 Task: Create an event for the charity fundraising event.
Action: Mouse moved to (420, 266)
Screenshot: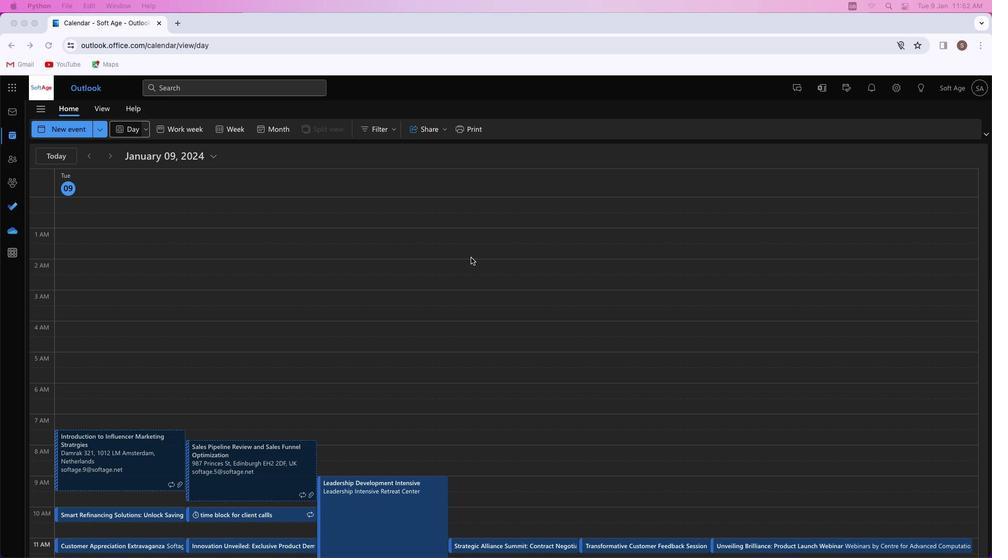 
Action: Mouse pressed left at (420, 266)
Screenshot: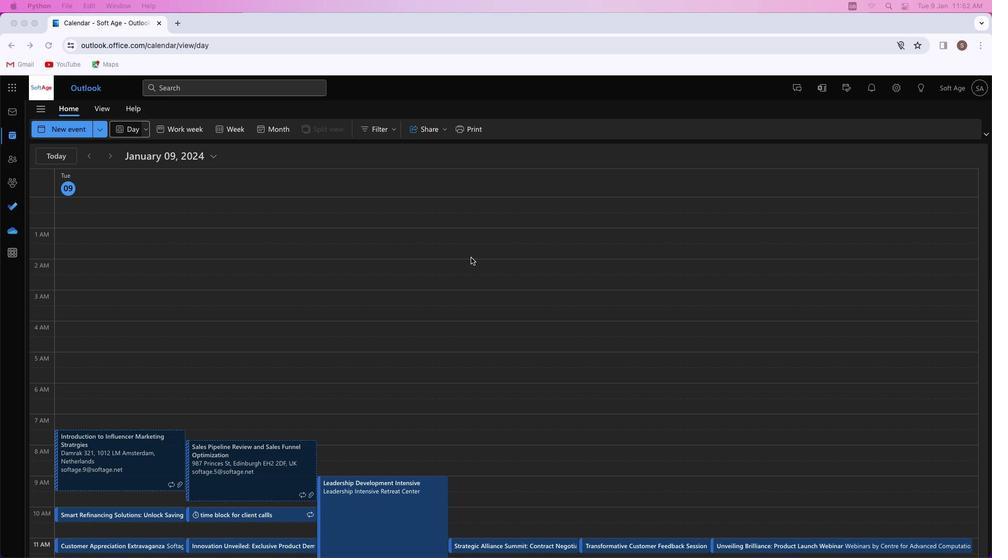 
Action: Mouse moved to (63, 128)
Screenshot: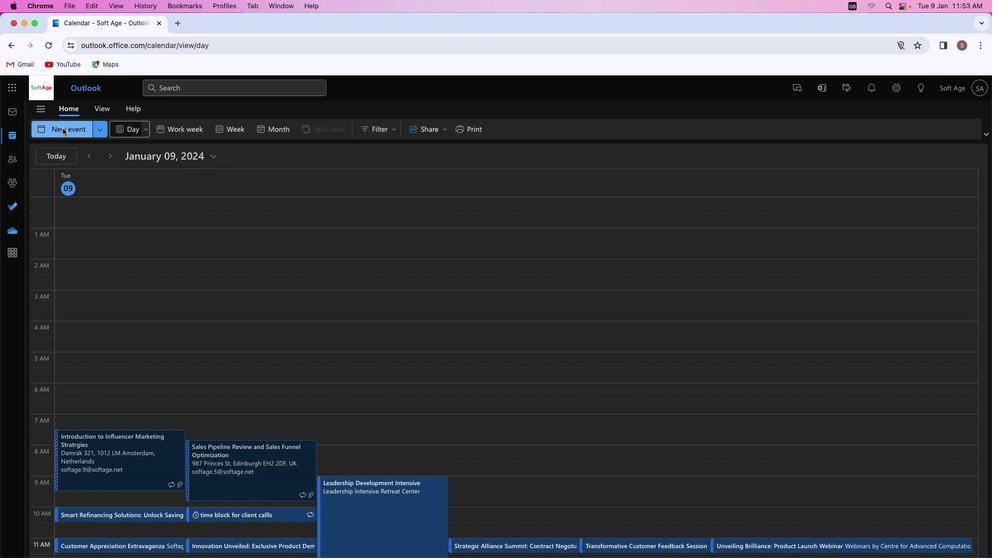 
Action: Mouse pressed left at (63, 128)
Screenshot: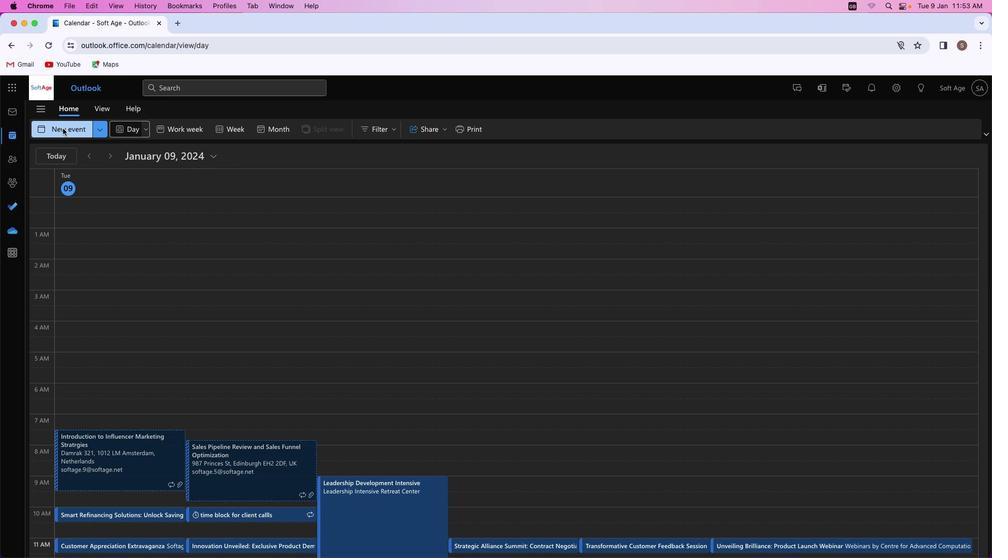 
Action: Mouse moved to (269, 194)
Screenshot: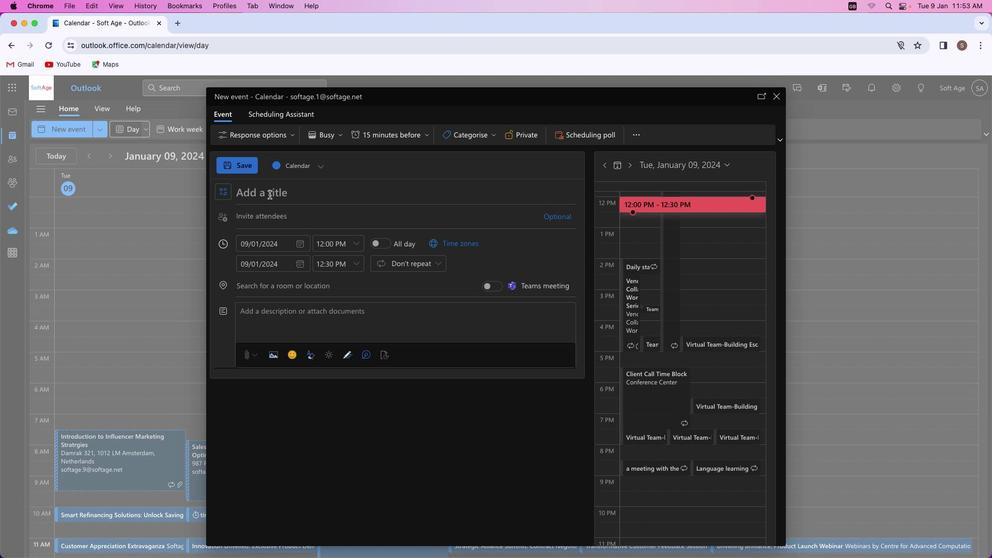 
Action: Mouse pressed left at (269, 194)
Screenshot: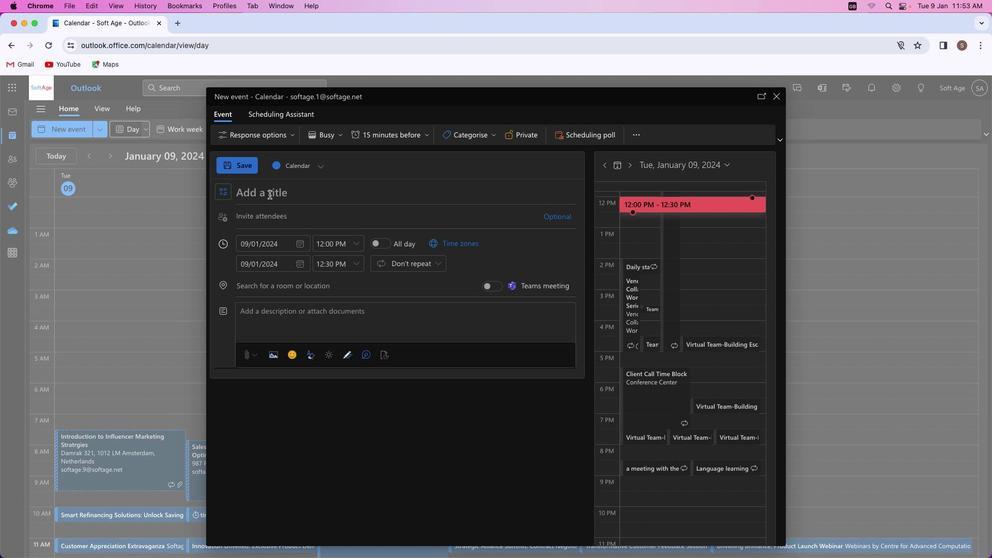 
Action: Mouse moved to (275, 191)
Screenshot: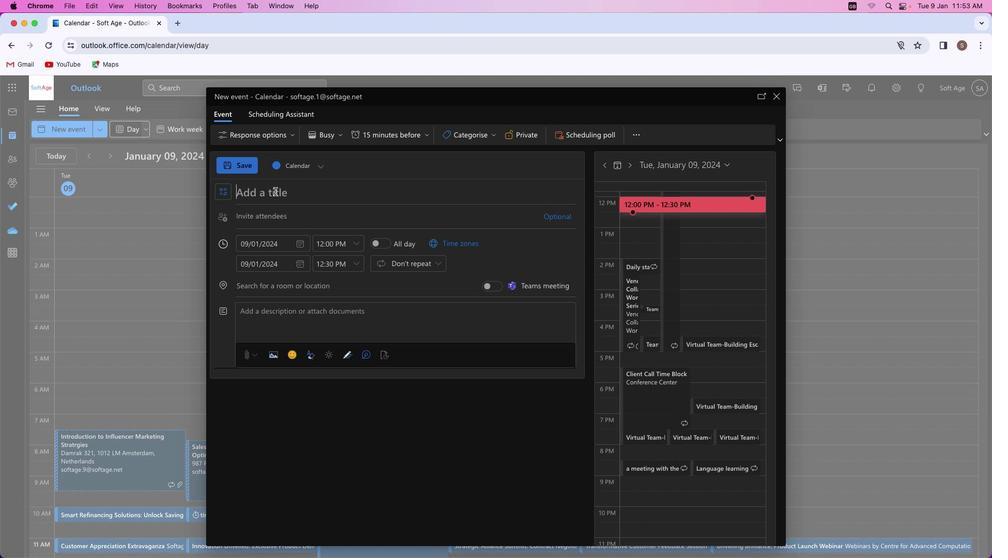 
Action: Key pressed Key.shift'G'Key.backspaceKey.shift_r'H''o''p''e'Key.spaceKey.shift_r'U''n''l''e''a''s''h''e''d'Key.shift_r':'Key.spaceKey.shift'C''h''a''r''i''t''y'Key.spaceKey.shift'F''u''n''d''r''a''i''s''i''n''g'Key.spaceKey.shift'G''a''l''a'
Screenshot: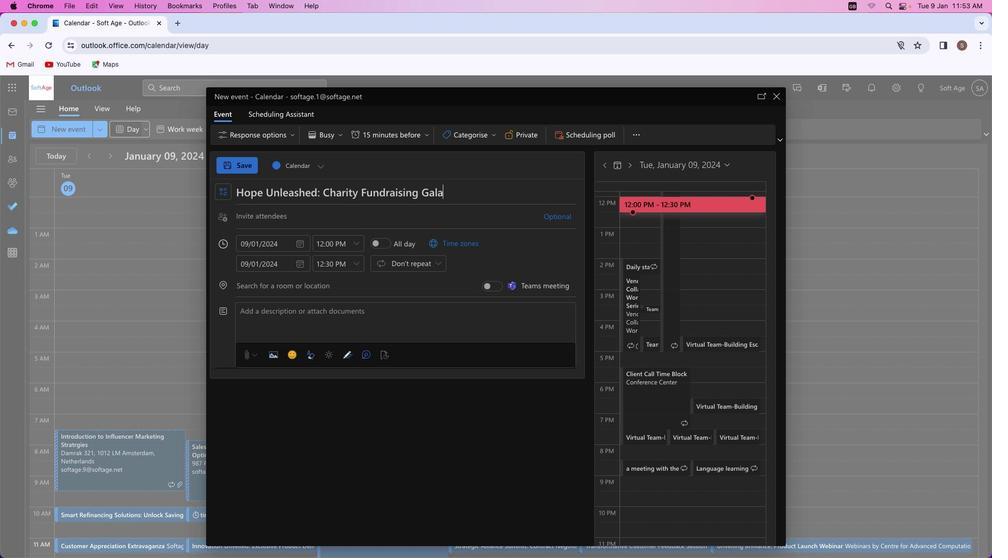 
Action: Mouse moved to (288, 304)
Screenshot: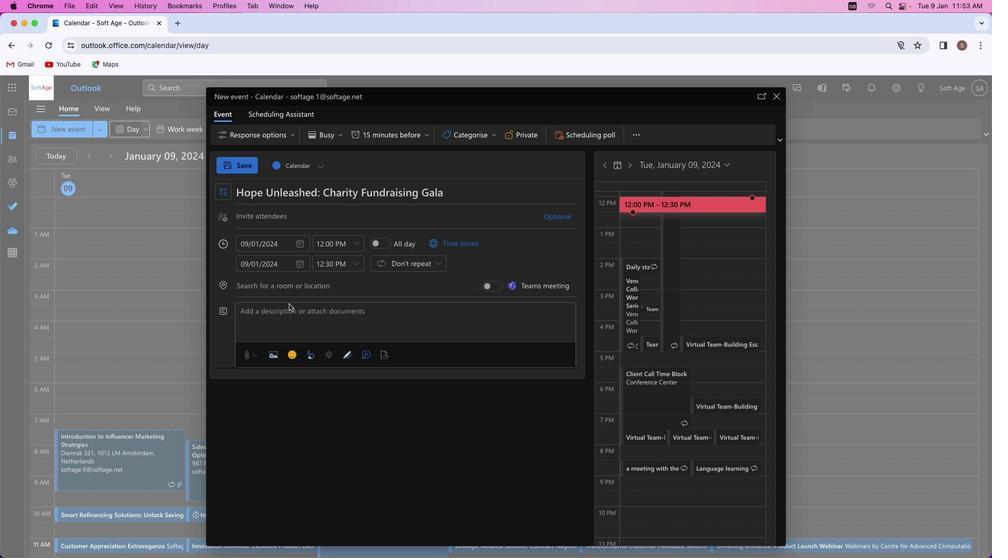 
Action: Mouse pressed left at (288, 304)
Screenshot: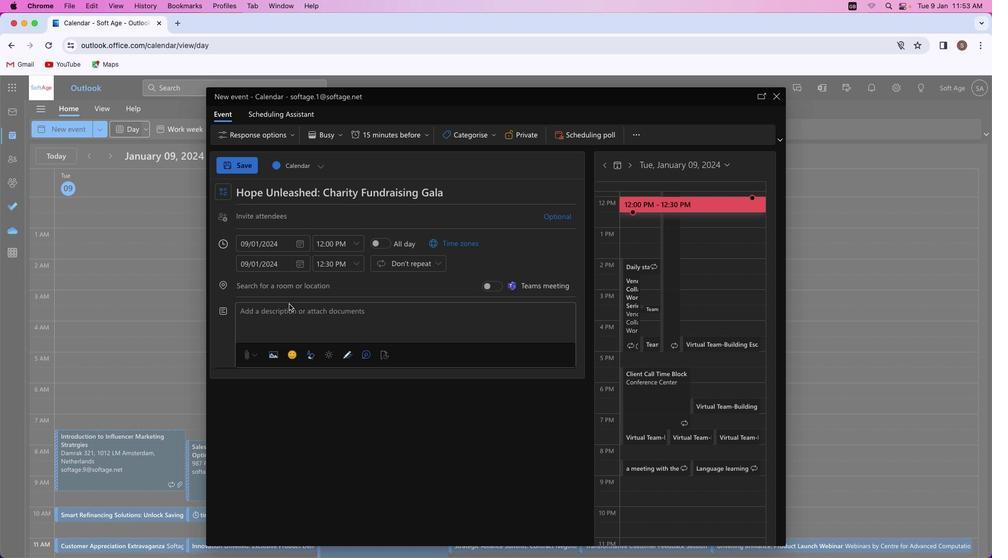 
Action: Mouse moved to (288, 308)
Screenshot: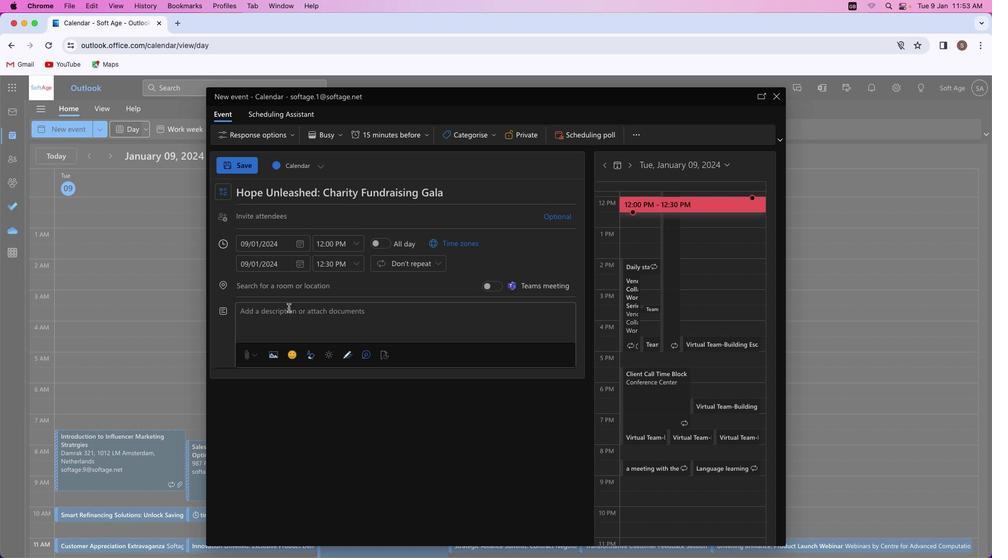 
Action: Mouse pressed left at (288, 308)
Screenshot: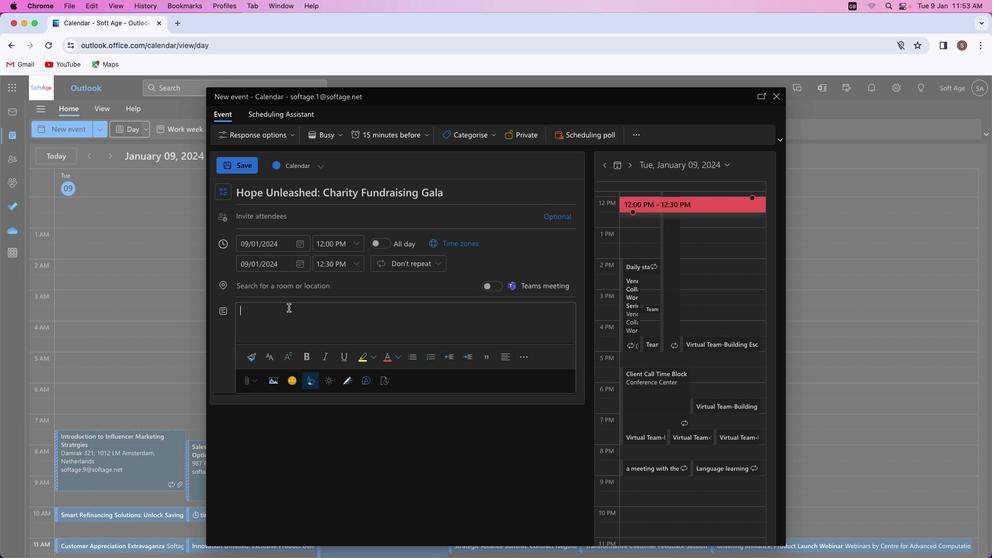 
Action: Key pressed Key.shift_r'J''o''i''n'Key.space'o''u''r'Key.space'i''m''p''a''c''t''f''u''l'Key.space'f''u''n''d''r''a''i''s''i''n''g'Key.space'e''v''e''n''t'','Key.space'w''h''e''r''e'Key.space'e''v''e''r''y'Key.space'c''o''n''t''r''i''b''u''t''i''o''n'Key.space'f''u''e''l''s'Key.space'p''o''s''i''t''i''v''e'Key.space'c''h''a''n''g''e''.'Key.spaceKey.shift'T''o''g''e''t''h''e''r'','Key.space'w''e'Key.space'm''a''k''e'Key.space'a'Key.space'd''i''f''f''e''r''e''n''c''e'Key.space'a''n''d'Key.space'i''n''s''p''i''r''e'Key.space'h''o''p''e'Key.space'f''o''r'Key.space'a'Key.space'b''r''i''g''h''t''e''r'Key.space'f''u''t''u''r''e''.'
Screenshot: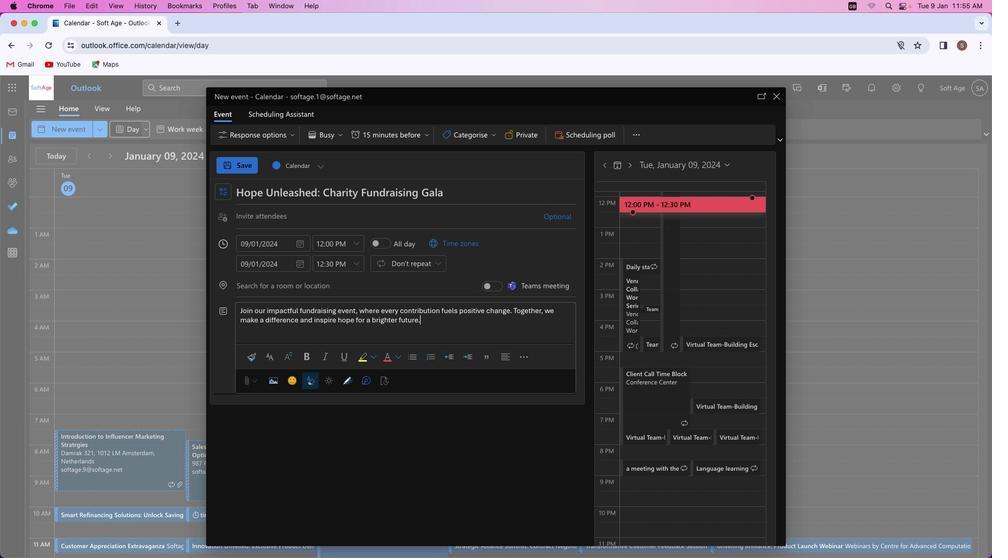 
Action: Mouse moved to (266, 311)
Screenshot: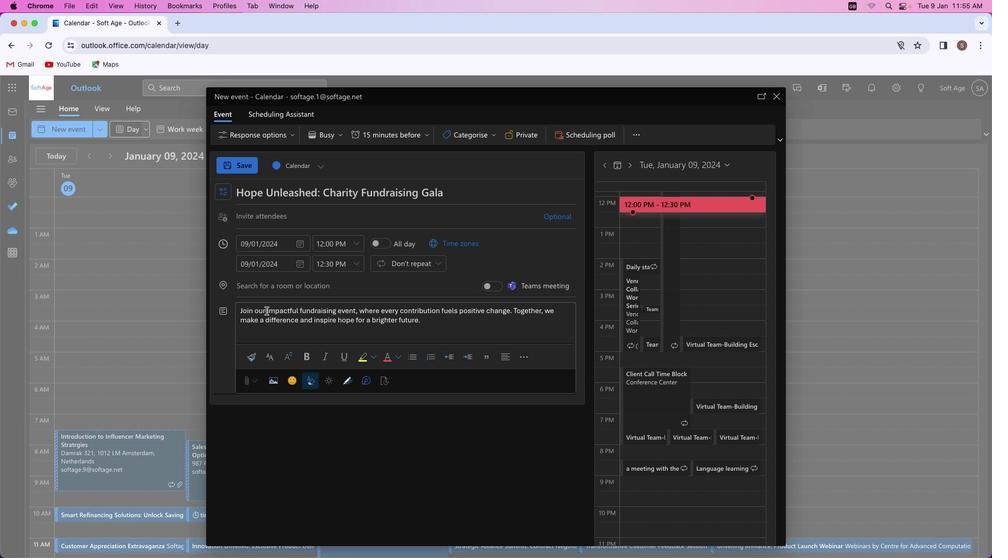 
Action: Mouse pressed left at (266, 311)
Screenshot: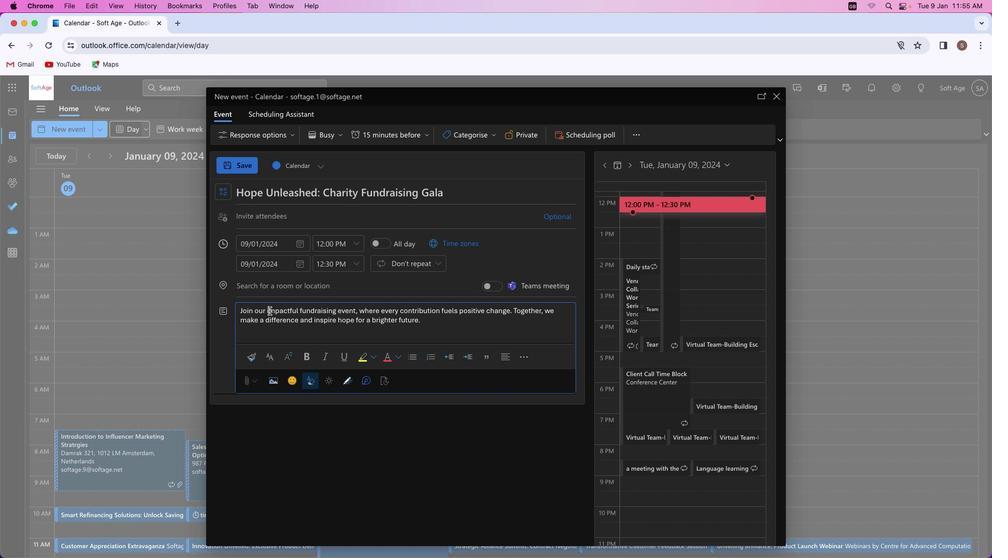 
Action: Mouse moved to (355, 309)
Screenshot: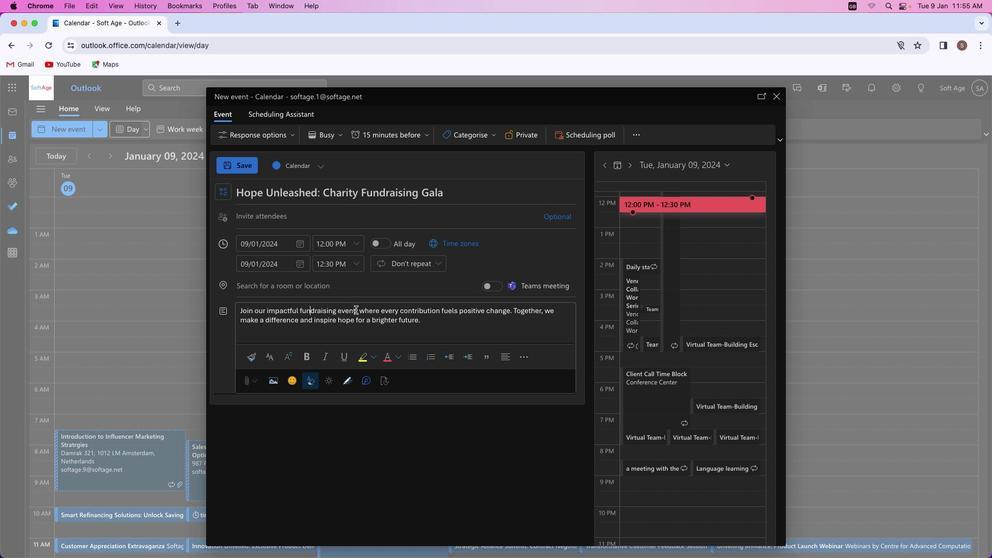 
Action: Mouse pressed left at (355, 309)
Screenshot: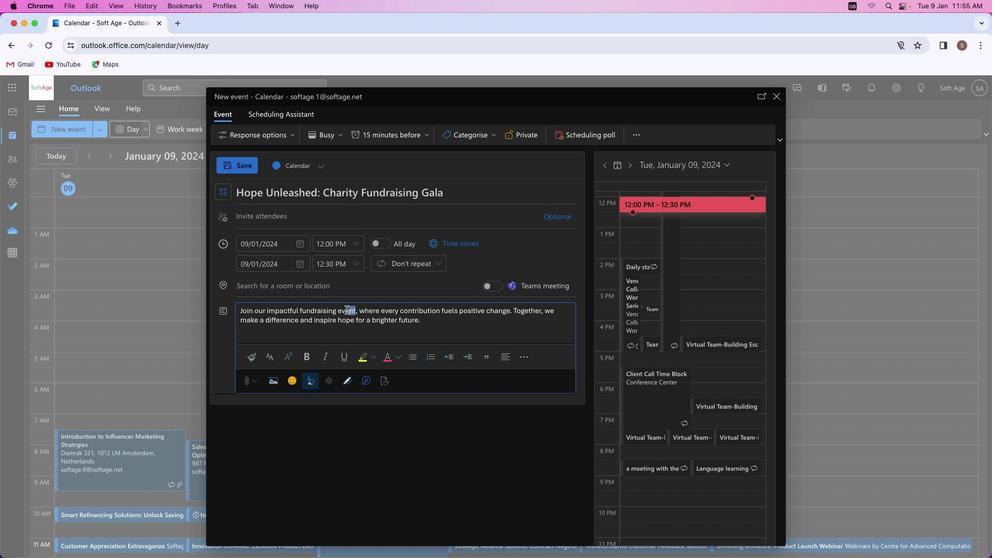 
Action: Mouse moved to (308, 358)
Screenshot: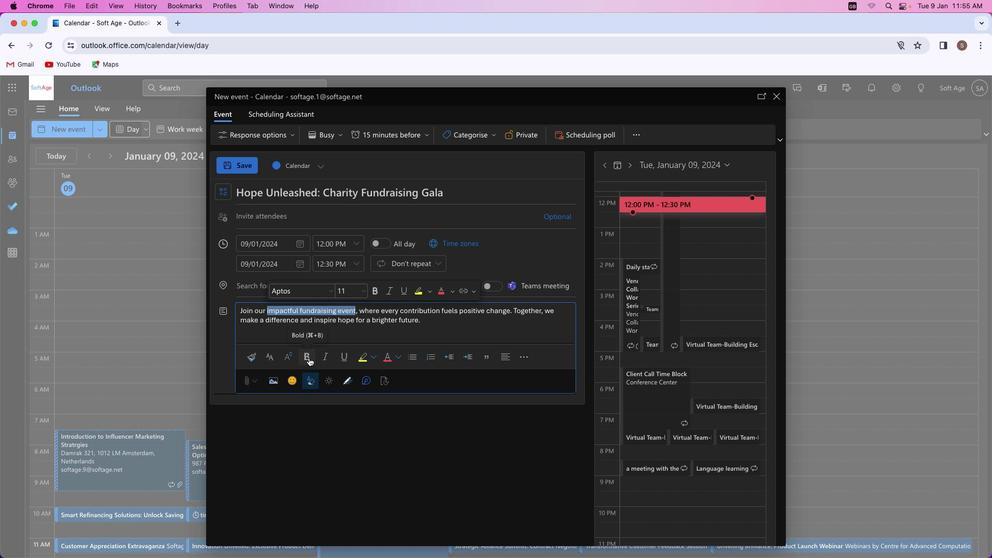 
Action: Mouse pressed left at (308, 358)
Screenshot: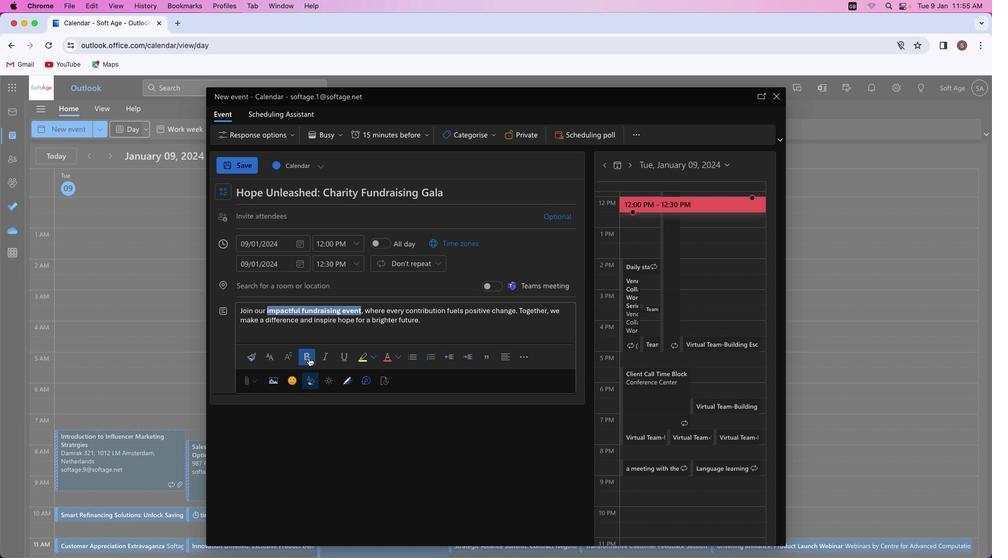 
Action: Mouse moved to (325, 357)
Screenshot: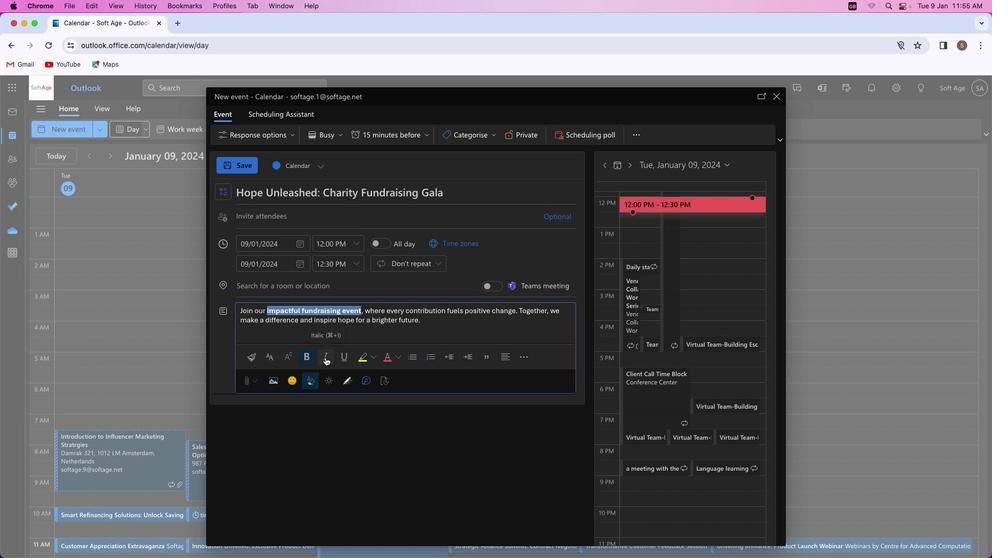 
Action: Mouse pressed left at (325, 357)
Screenshot: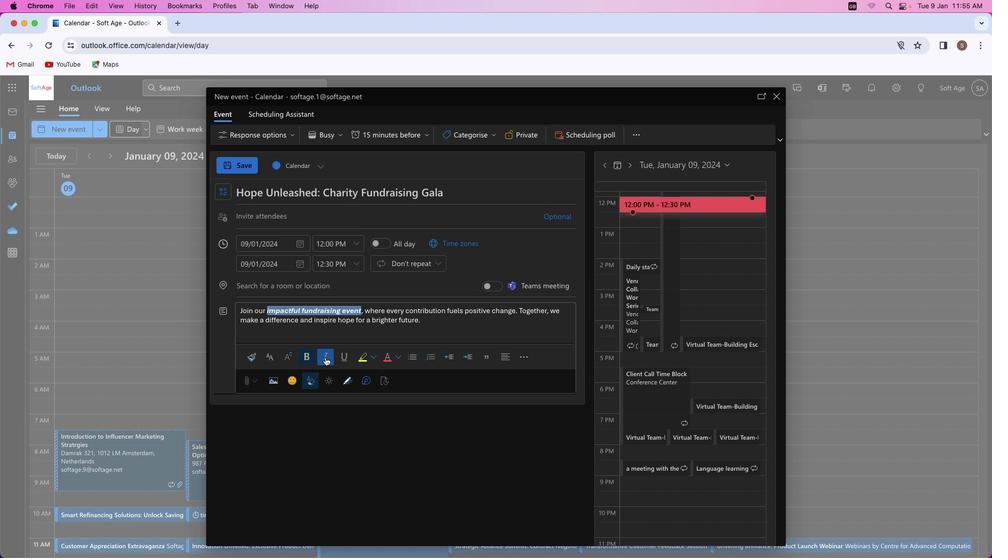 
Action: Mouse moved to (400, 356)
Screenshot: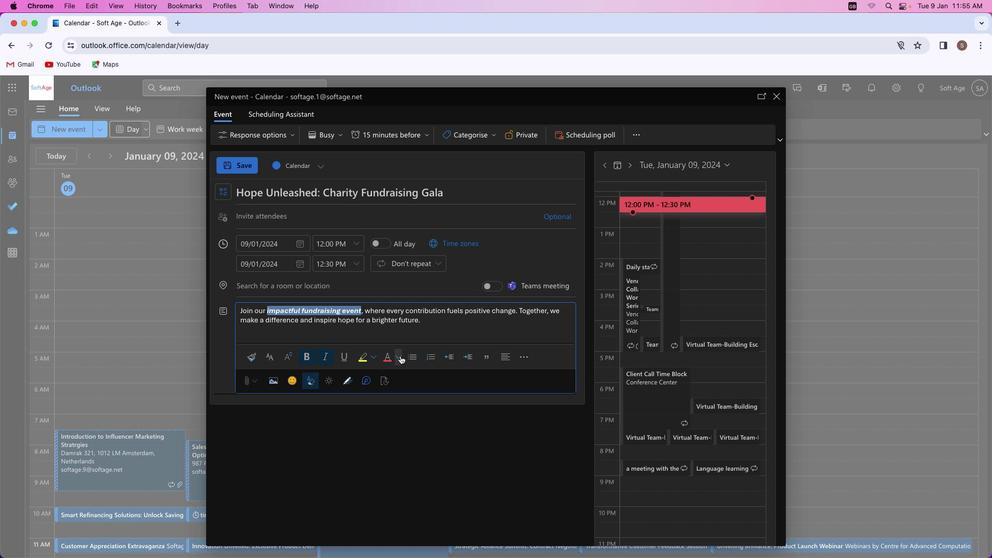 
Action: Mouse pressed left at (400, 356)
Screenshot: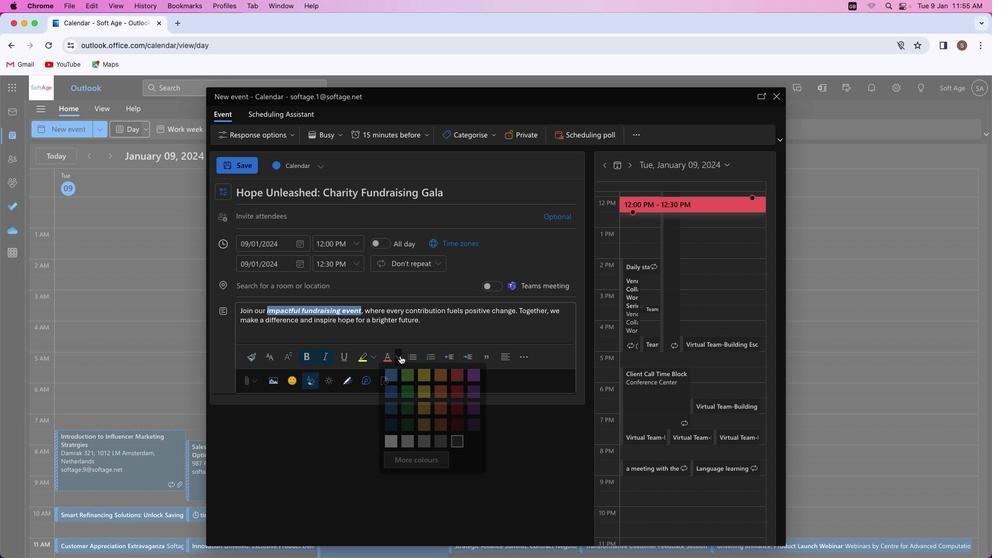 
Action: Mouse moved to (390, 426)
Screenshot: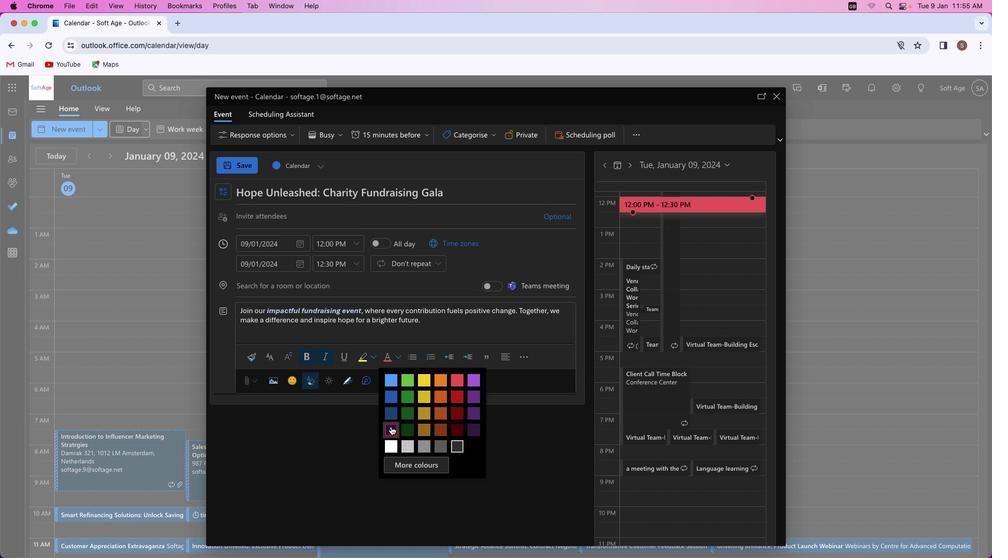 
Action: Mouse pressed left at (390, 426)
Screenshot: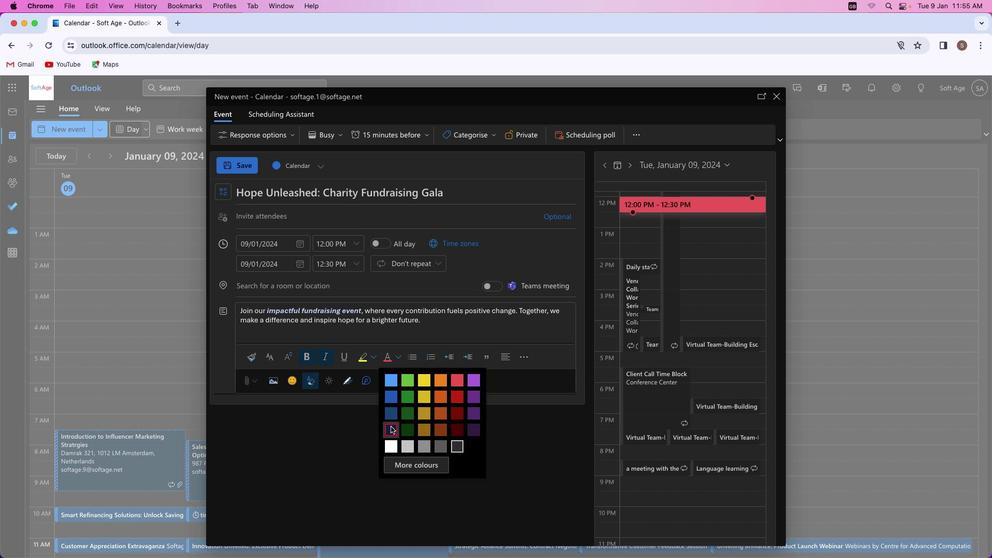 
Action: Mouse moved to (397, 336)
Screenshot: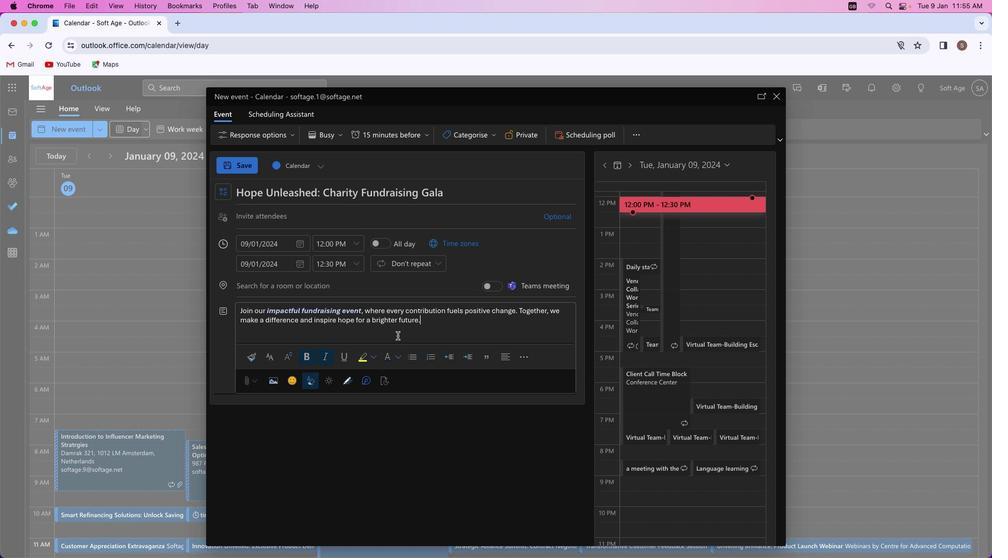 
Action: Mouse pressed left at (397, 336)
Screenshot: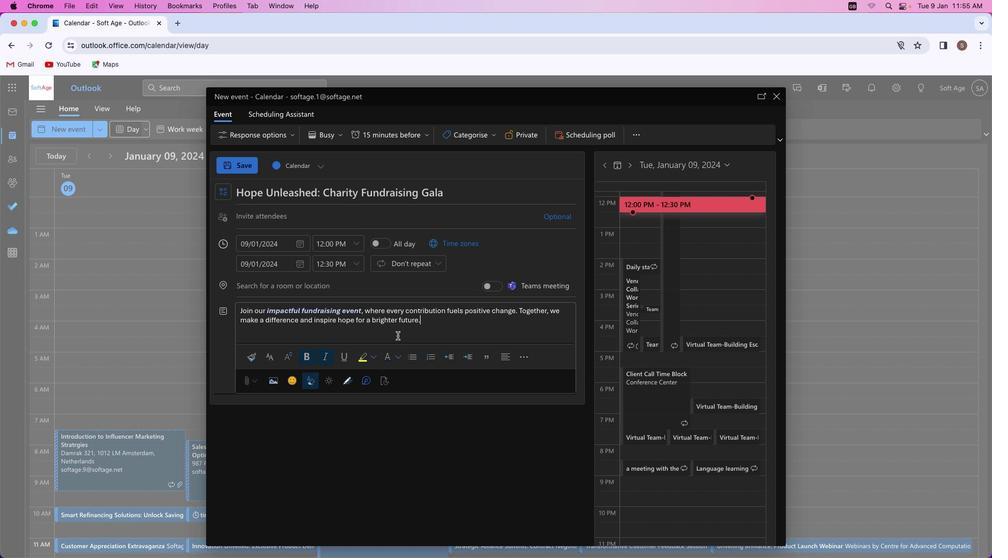 
Action: Mouse moved to (418, 319)
Screenshot: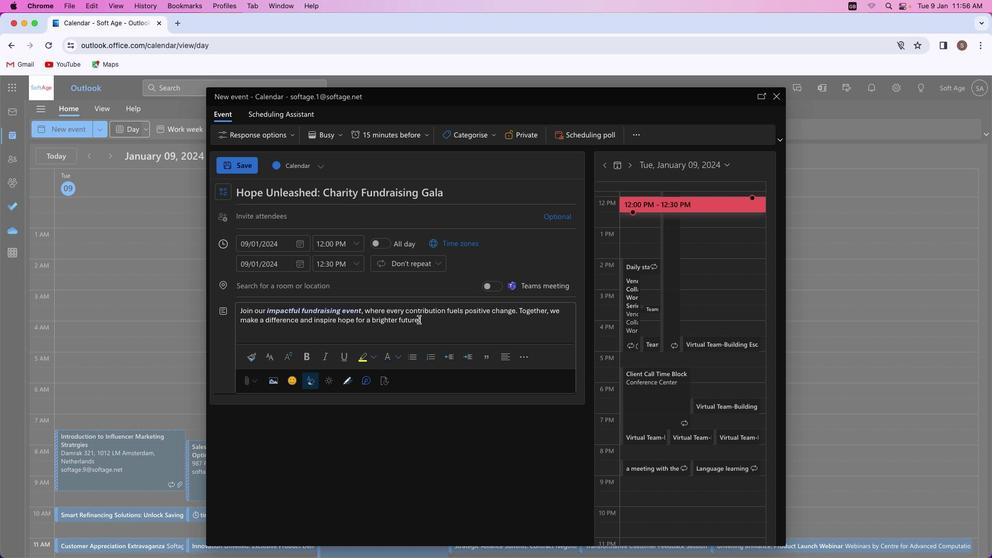 
Action: Mouse pressed left at (418, 319)
Screenshot: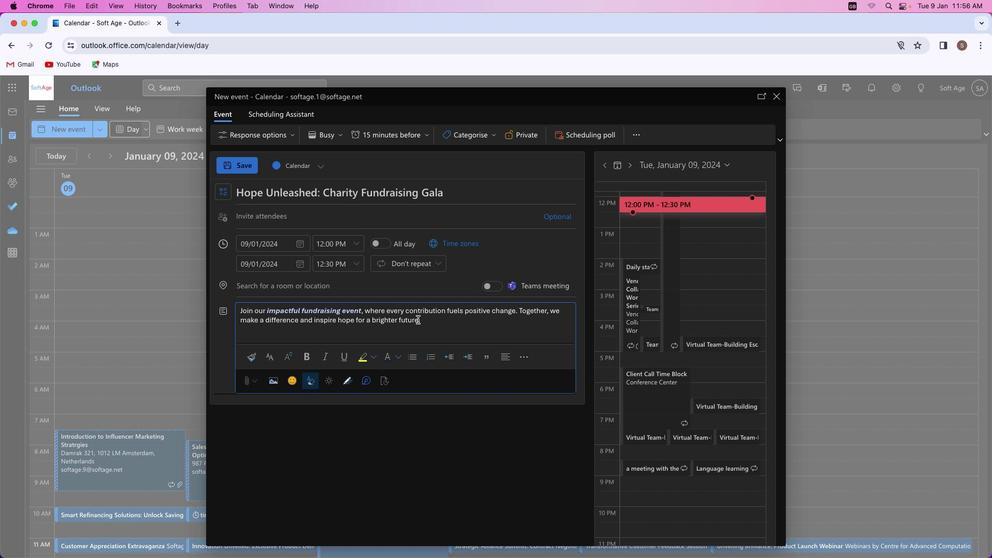 
Action: Mouse moved to (308, 359)
Screenshot: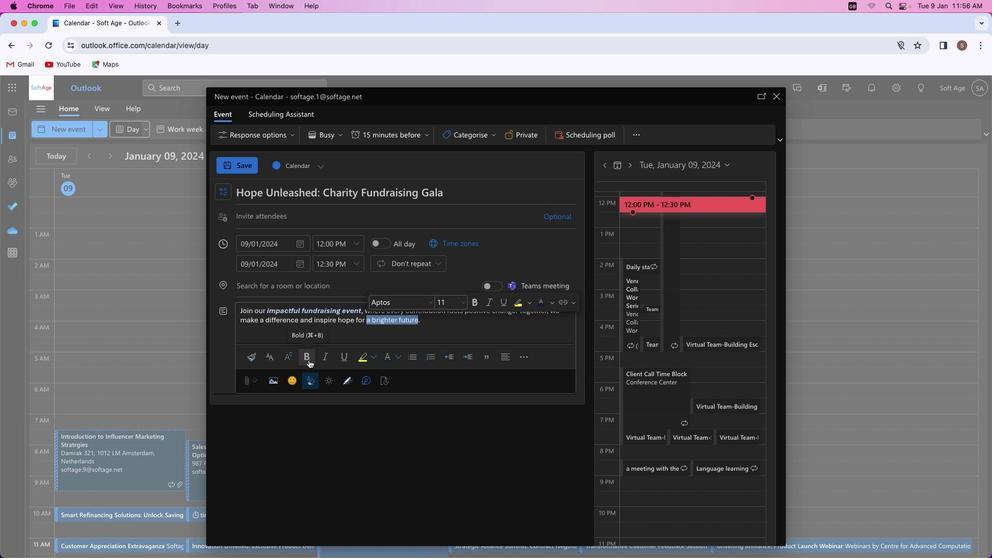 
Action: Mouse pressed left at (308, 359)
Screenshot: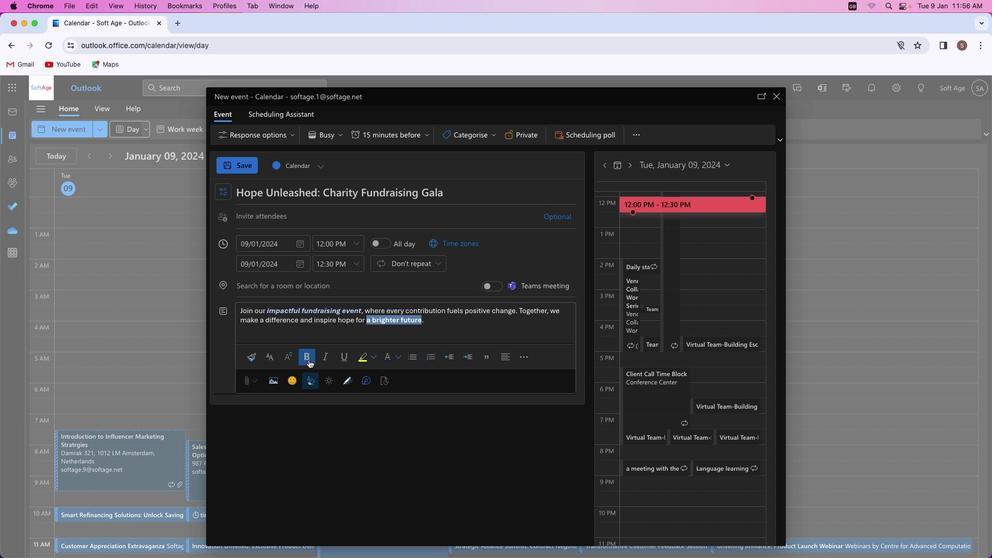 
Action: Mouse moved to (464, 330)
Screenshot: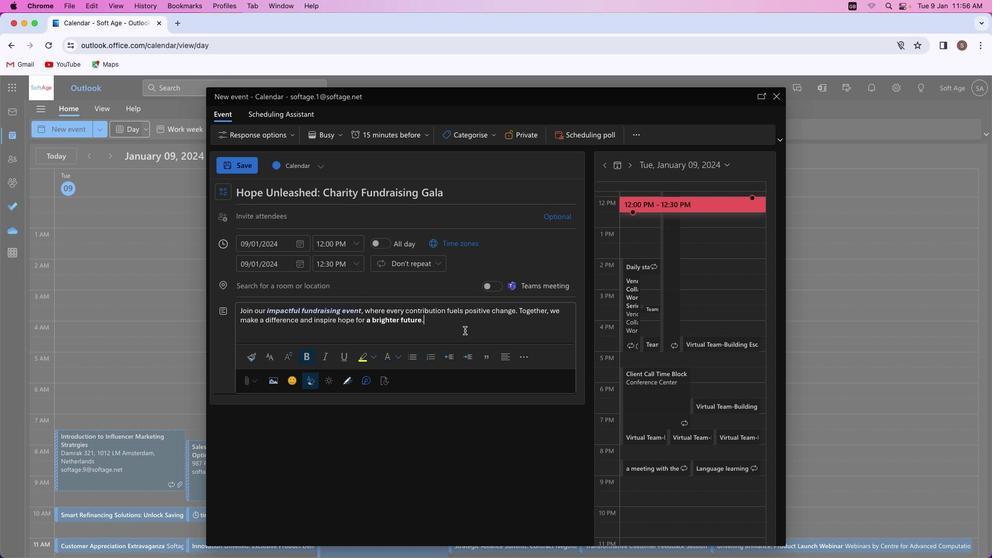 
Action: Mouse pressed left at (464, 330)
Screenshot: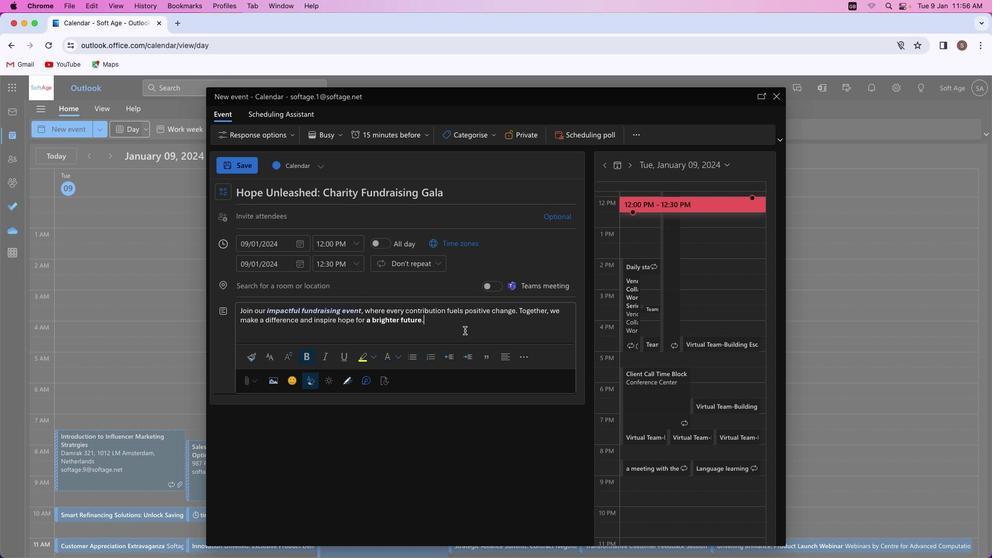 
Action: Mouse moved to (247, 214)
Screenshot: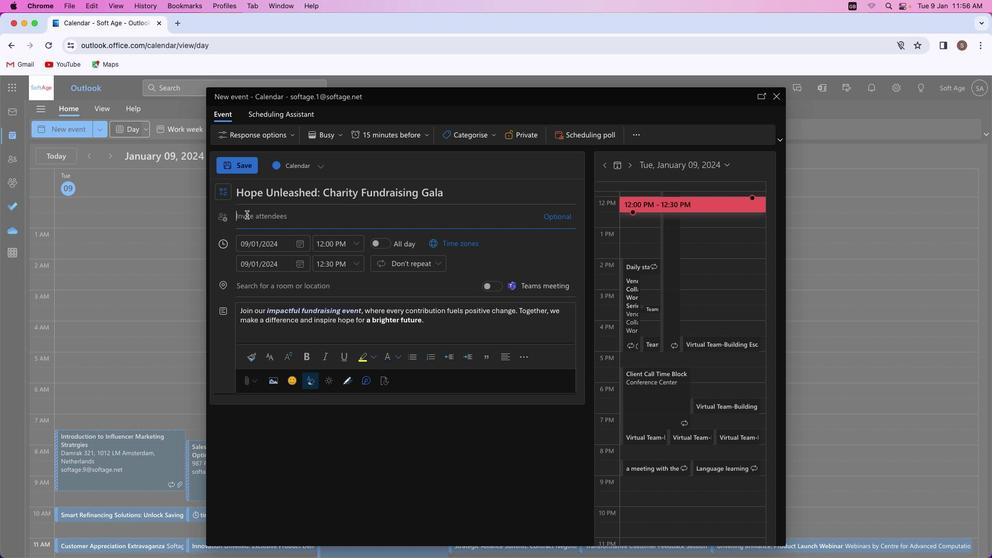 
Action: Mouse pressed left at (247, 214)
Screenshot: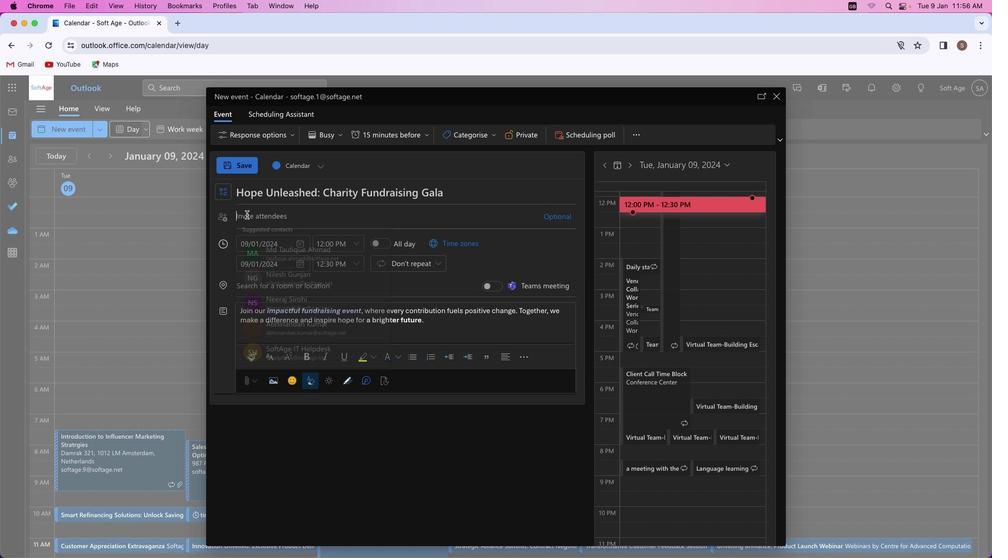 
Action: Key pressed Key.shift'A''k''a''s''h''r''a''j''p''u''t'Key.shift'@''o''u''t''l''o''o''k''.''c''o''m'
Screenshot: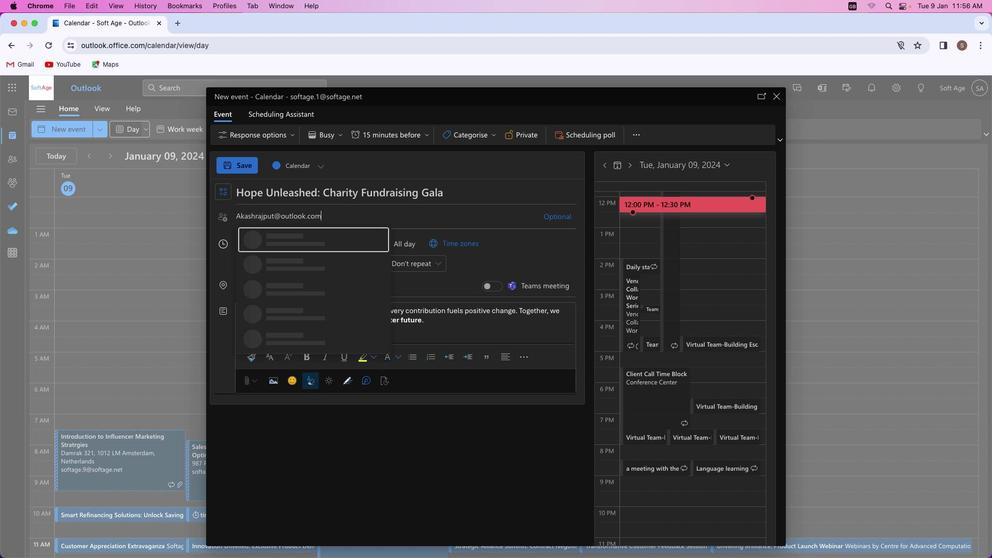 
Action: Mouse moved to (316, 235)
Screenshot: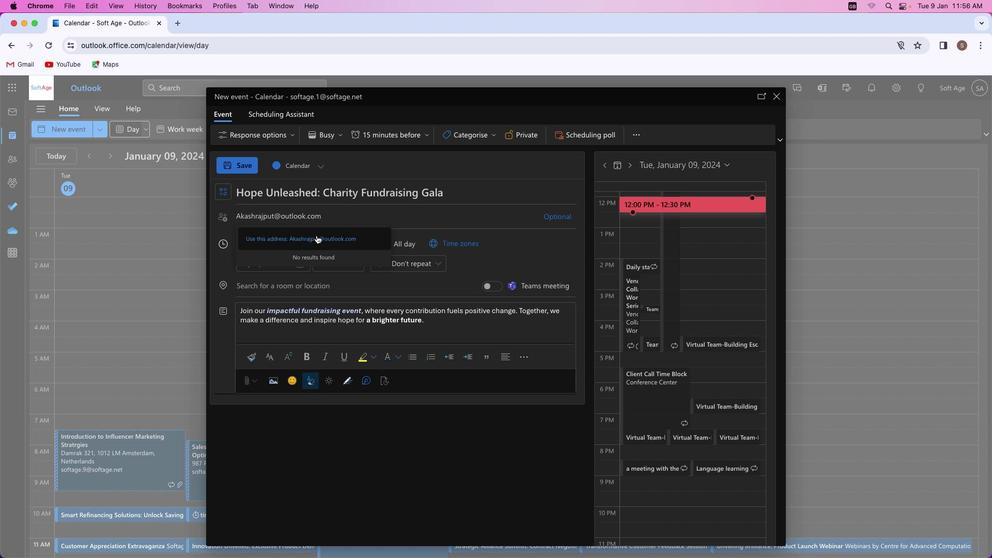 
Action: Mouse pressed left at (316, 235)
Screenshot: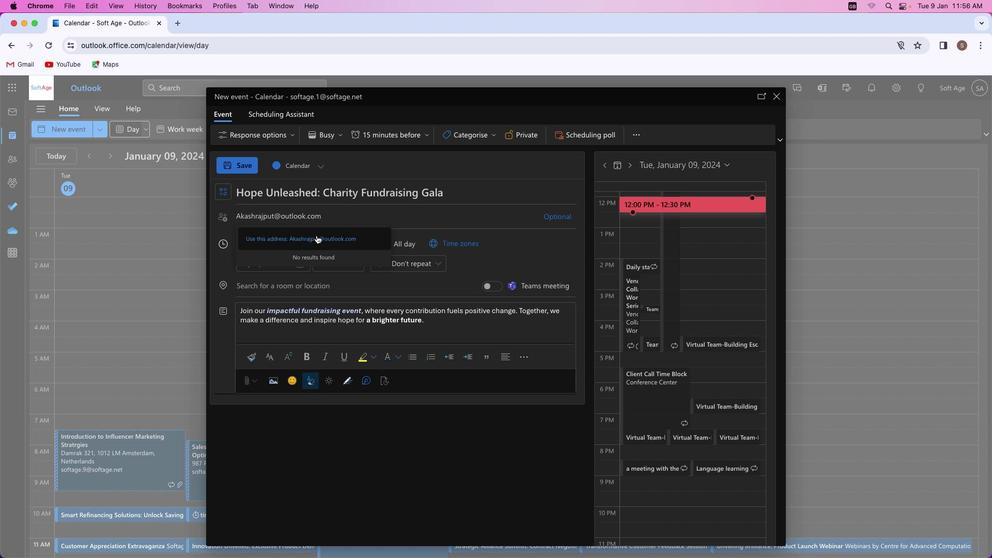 
Action: Mouse moved to (496, 374)
Screenshot: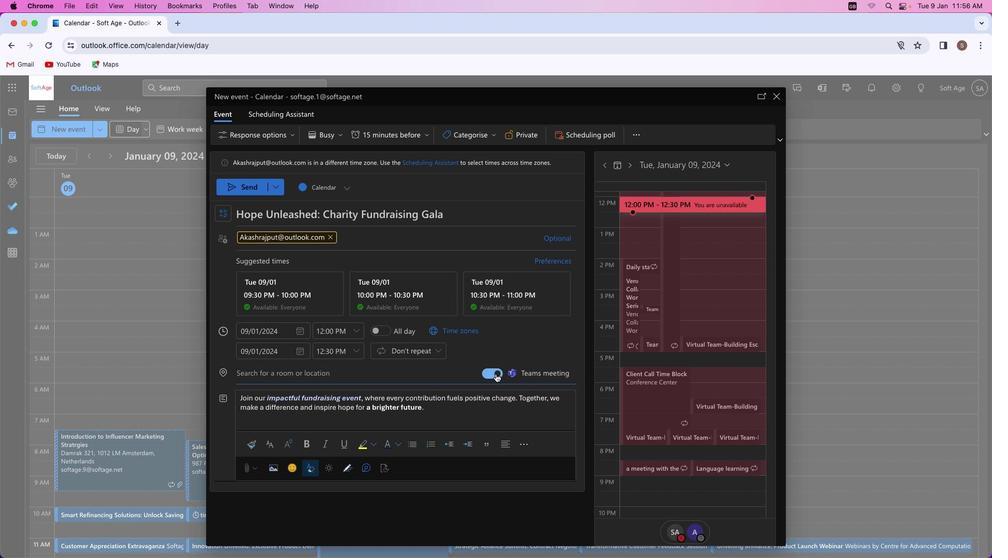 
Action: Mouse pressed left at (496, 374)
Screenshot: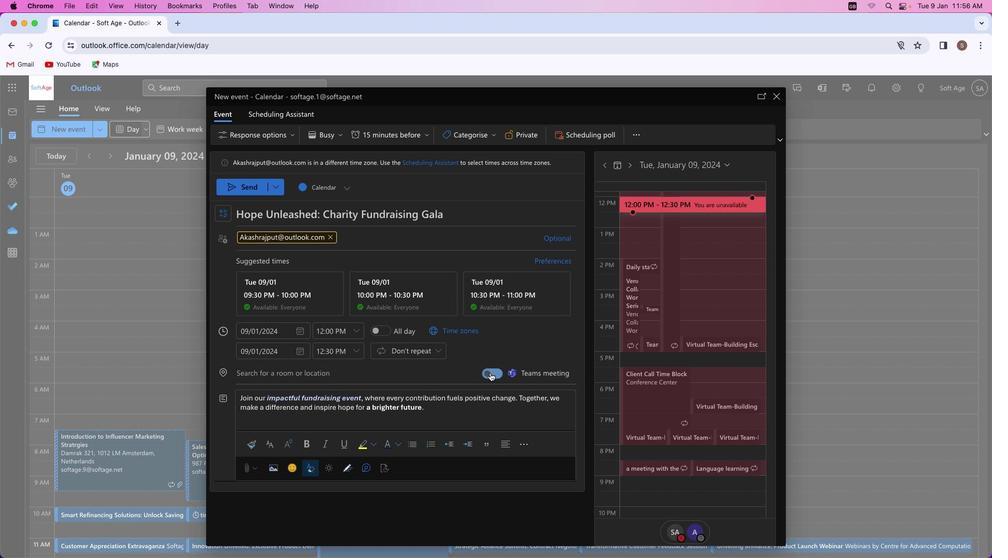 
Action: Mouse moved to (243, 184)
Screenshot: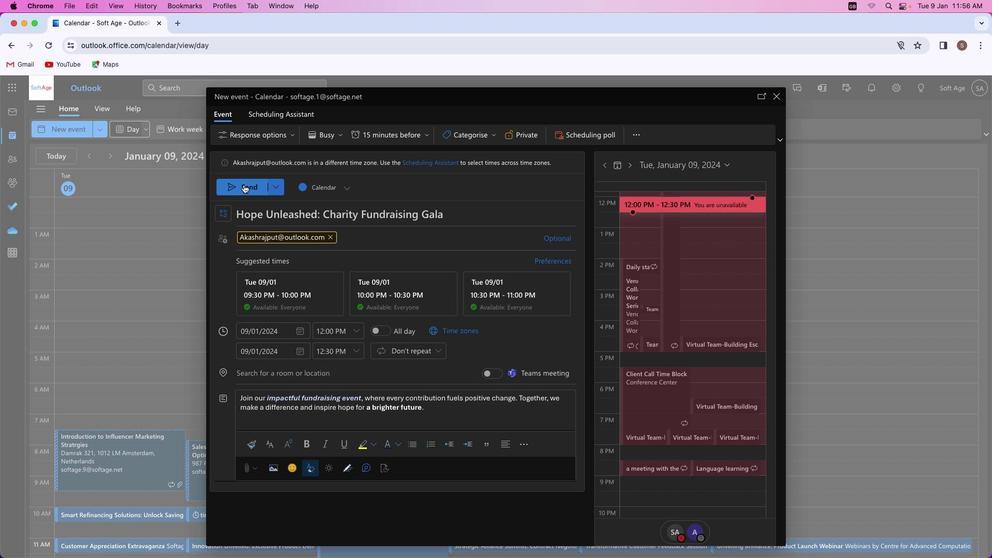 
Action: Mouse pressed left at (243, 184)
Screenshot: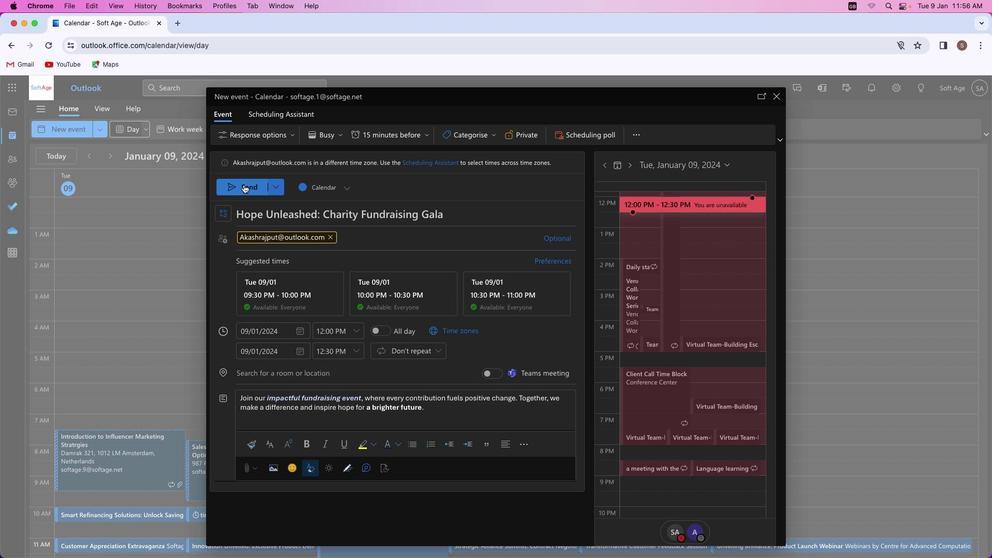 
Action: Mouse moved to (452, 421)
Screenshot: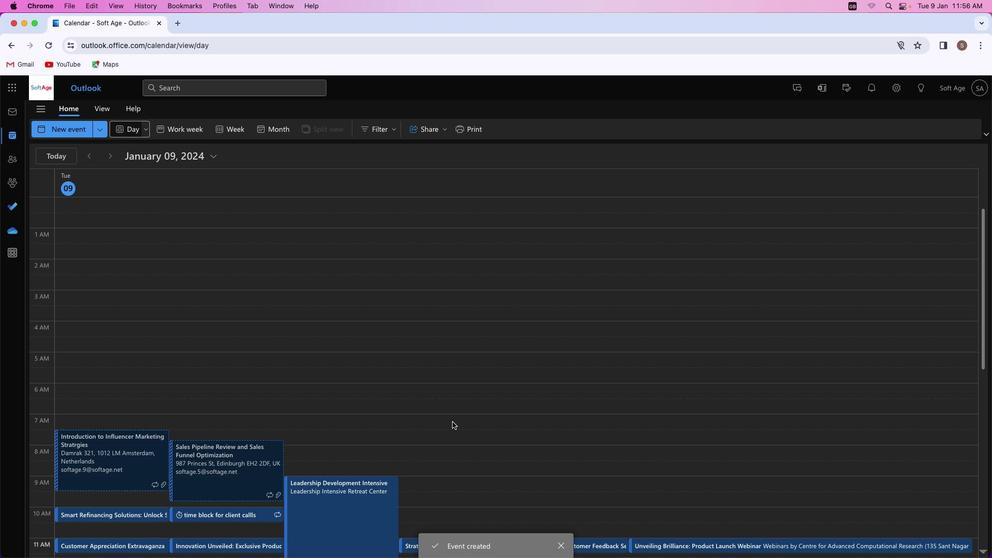 
